 Task: Add Delhi in the city.
Action: Mouse moved to (819, 111)
Screenshot: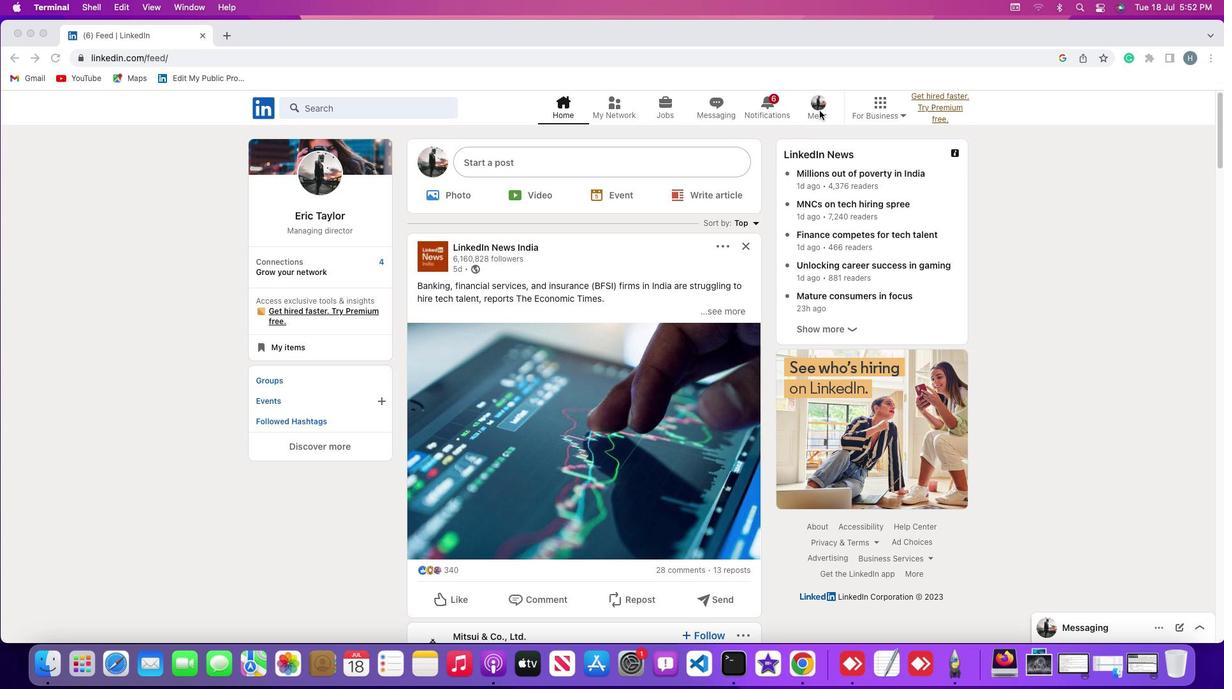 
Action: Mouse pressed left at (819, 111)
Screenshot: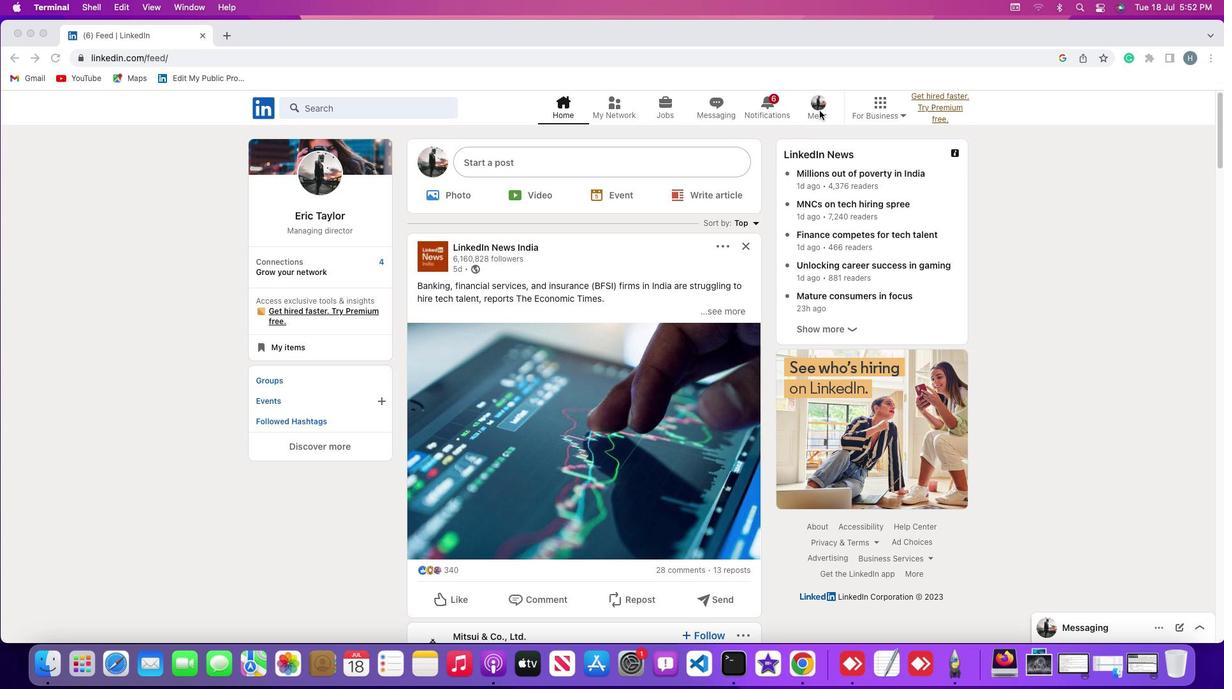 
Action: Mouse moved to (821, 112)
Screenshot: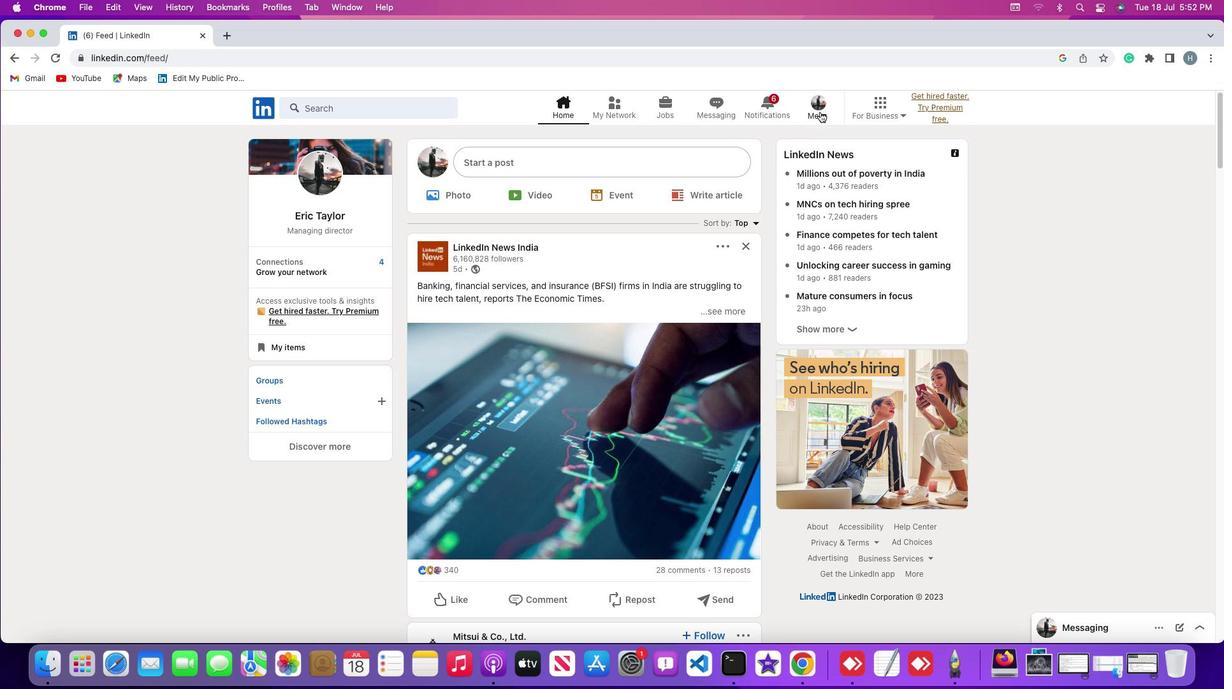 
Action: Mouse pressed left at (821, 112)
Screenshot: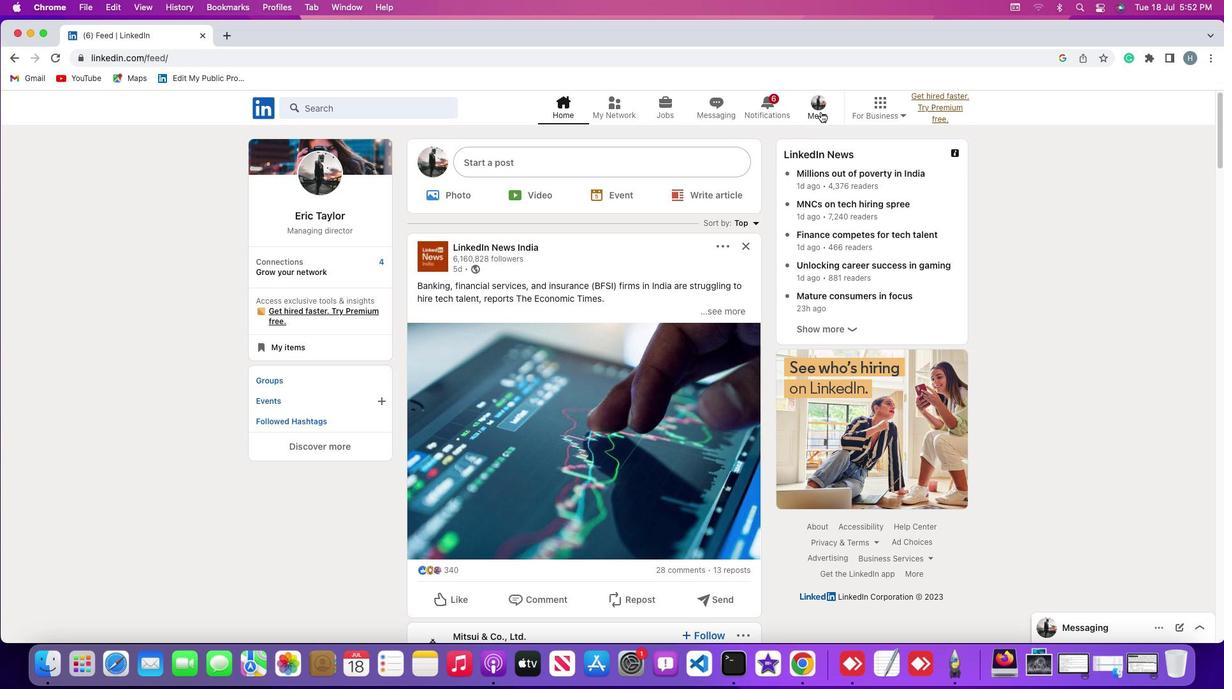 
Action: Mouse moved to (798, 179)
Screenshot: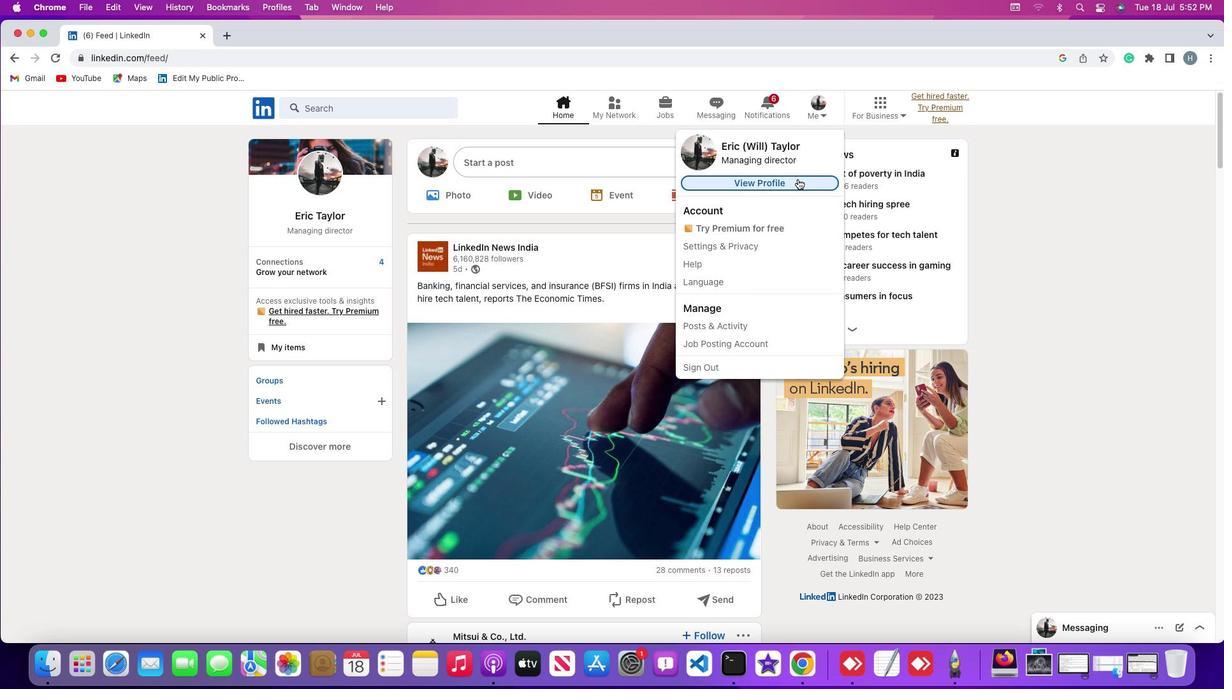 
Action: Mouse pressed left at (798, 179)
Screenshot: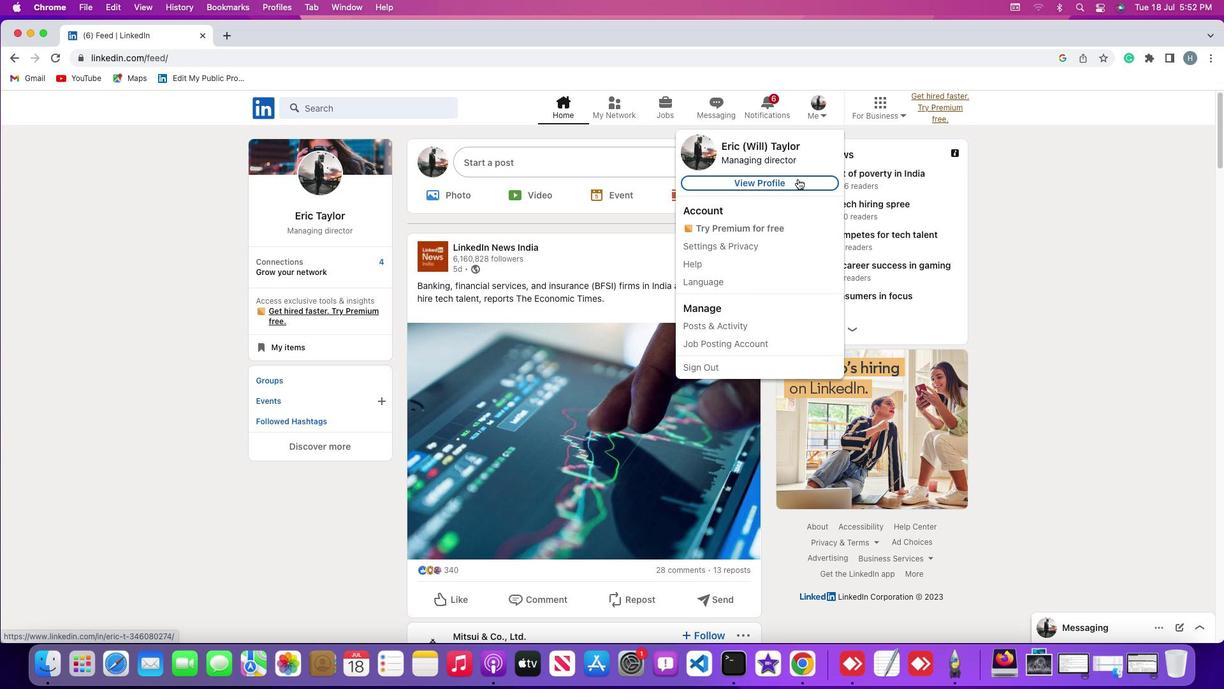 
Action: Mouse moved to (739, 285)
Screenshot: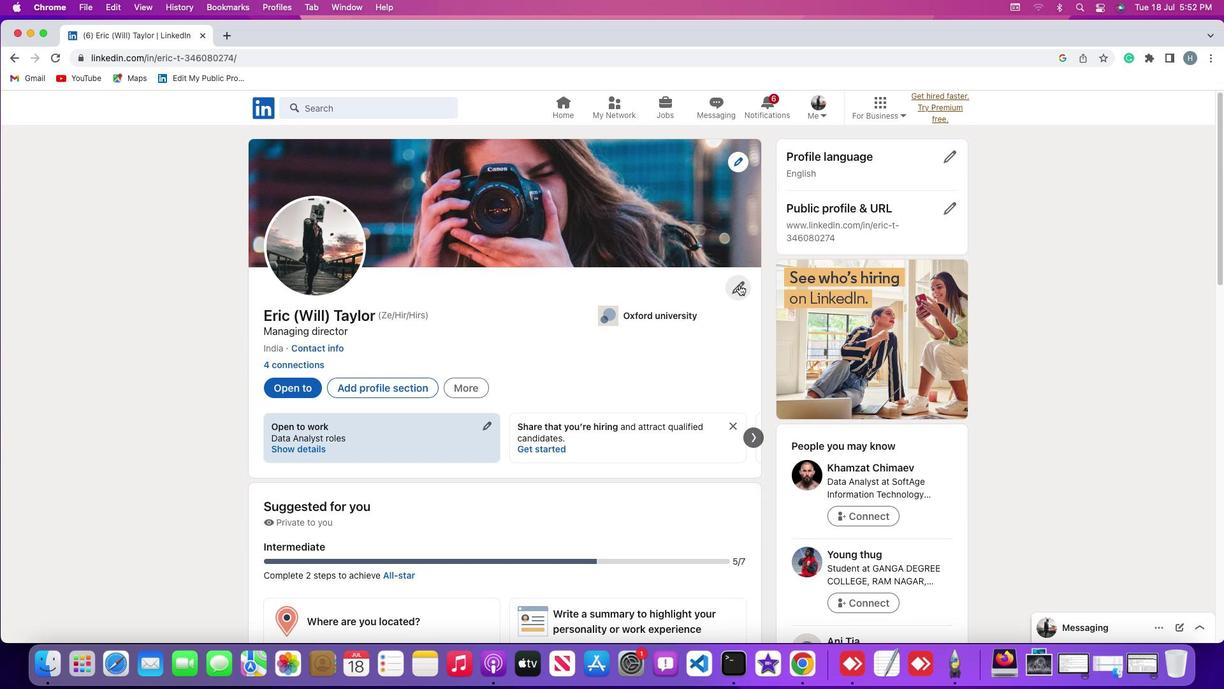 
Action: Mouse pressed left at (739, 285)
Screenshot: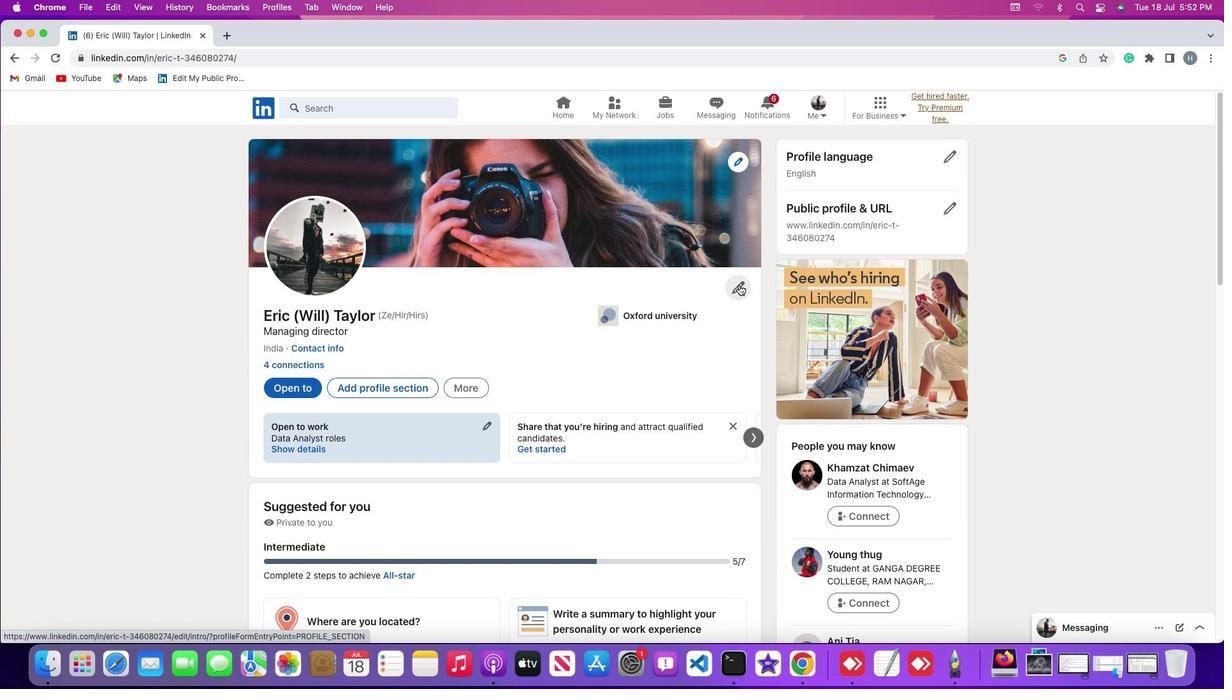 
Action: Mouse moved to (563, 361)
Screenshot: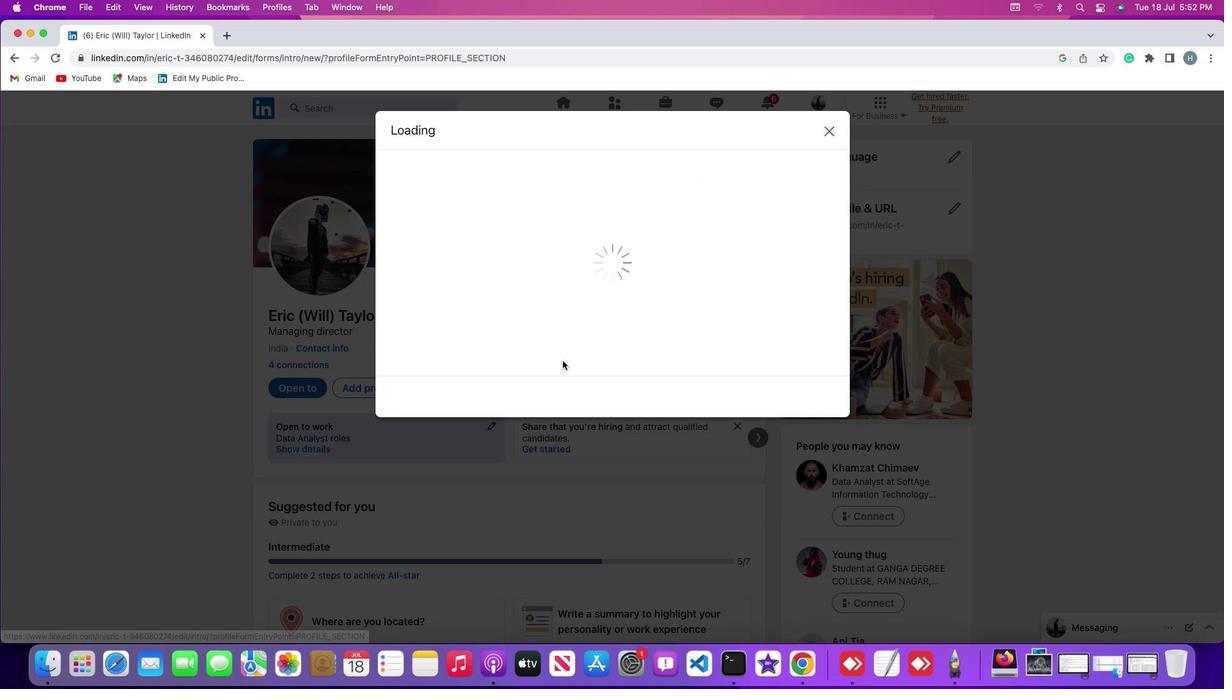 
Action: Mouse scrolled (563, 361) with delta (0, 0)
Screenshot: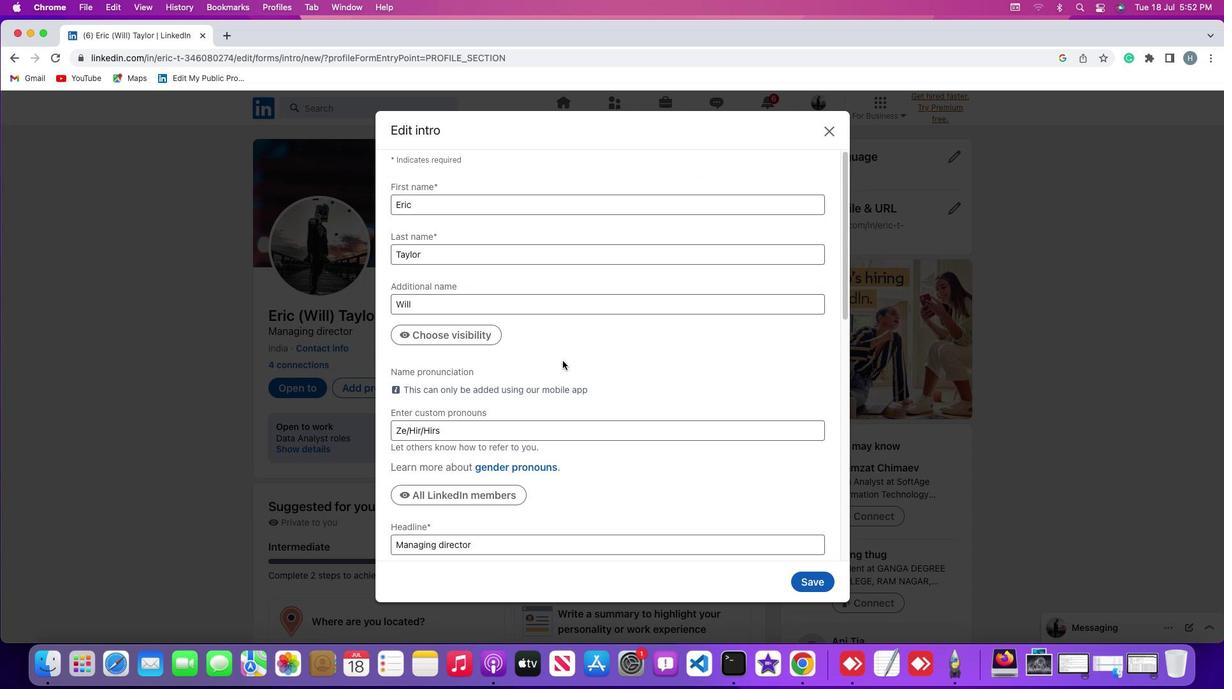 
Action: Mouse scrolled (563, 361) with delta (0, 0)
Screenshot: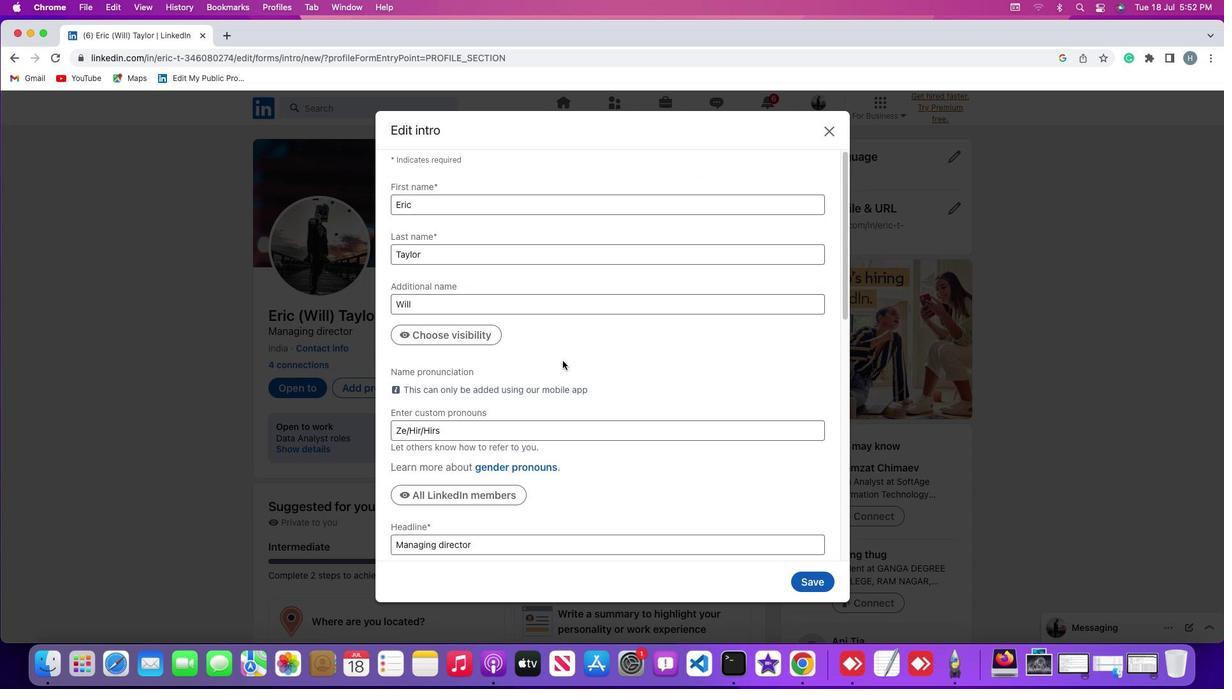 
Action: Mouse scrolled (563, 361) with delta (0, -1)
Screenshot: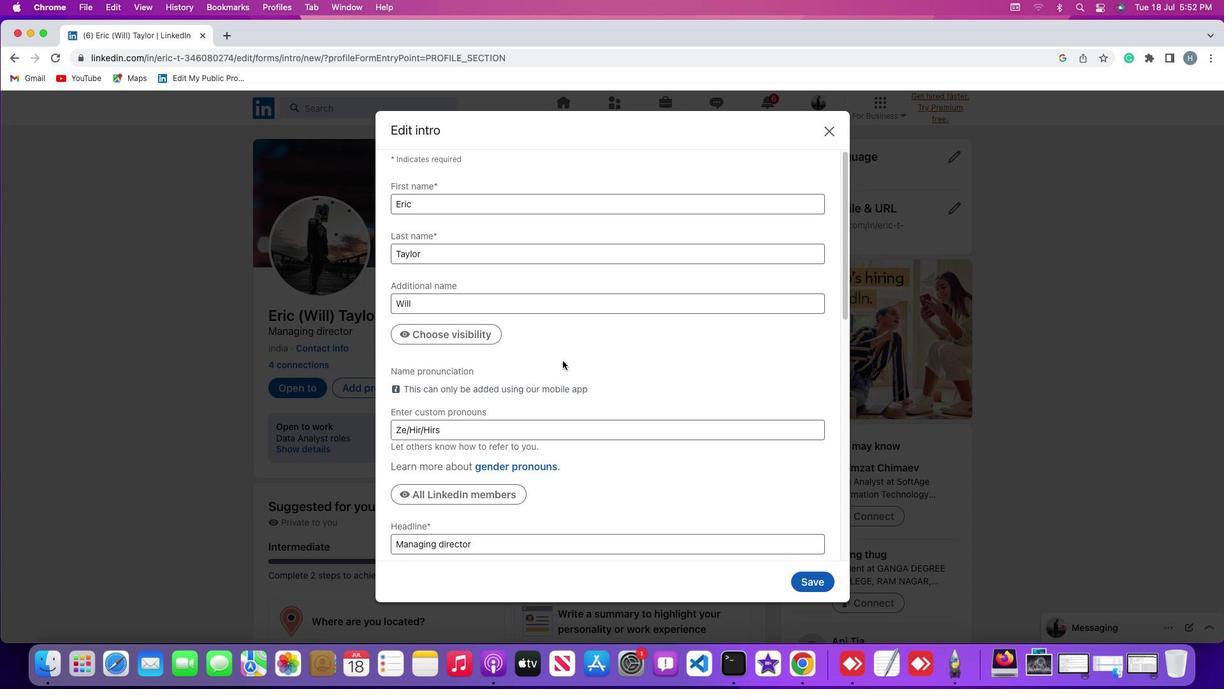 
Action: Mouse scrolled (563, 361) with delta (0, -3)
Screenshot: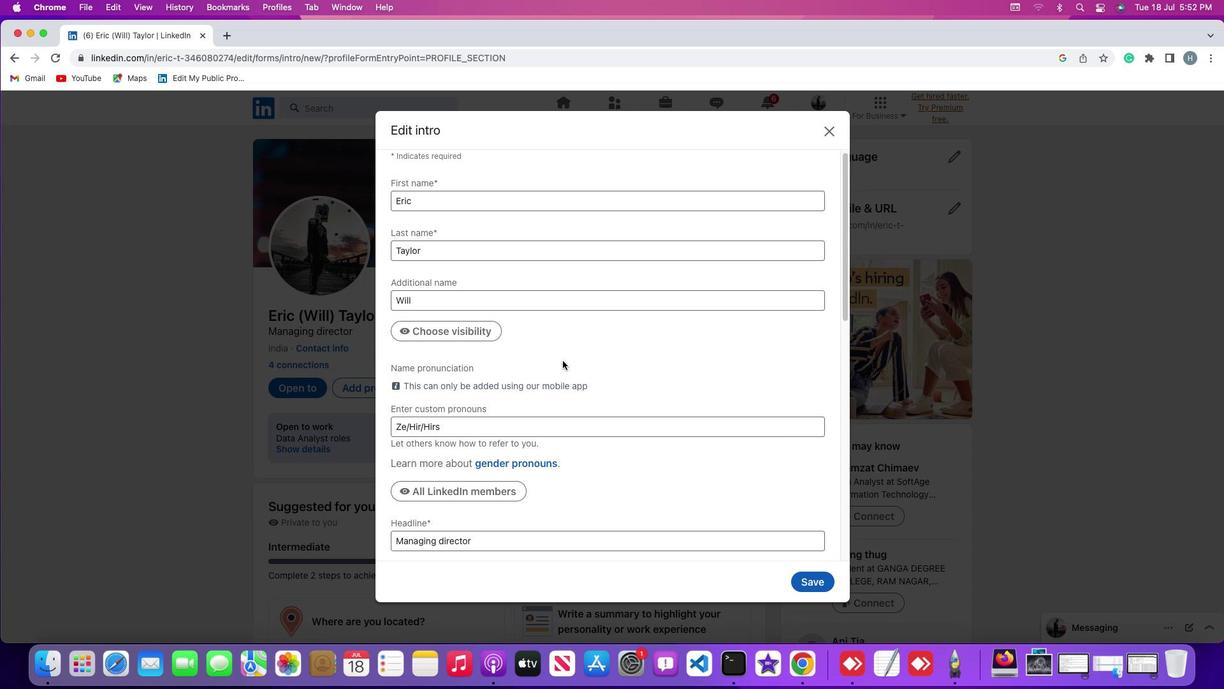 
Action: Mouse scrolled (563, 361) with delta (0, -3)
Screenshot: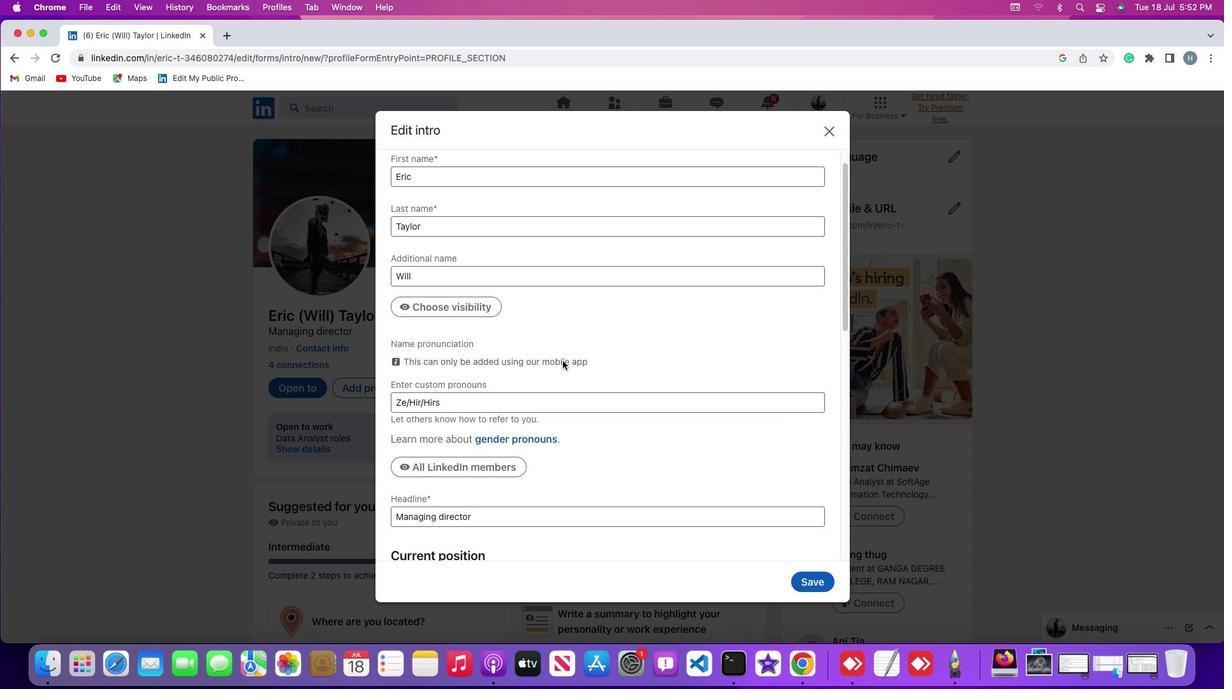 
Action: Mouse scrolled (563, 361) with delta (0, 0)
Screenshot: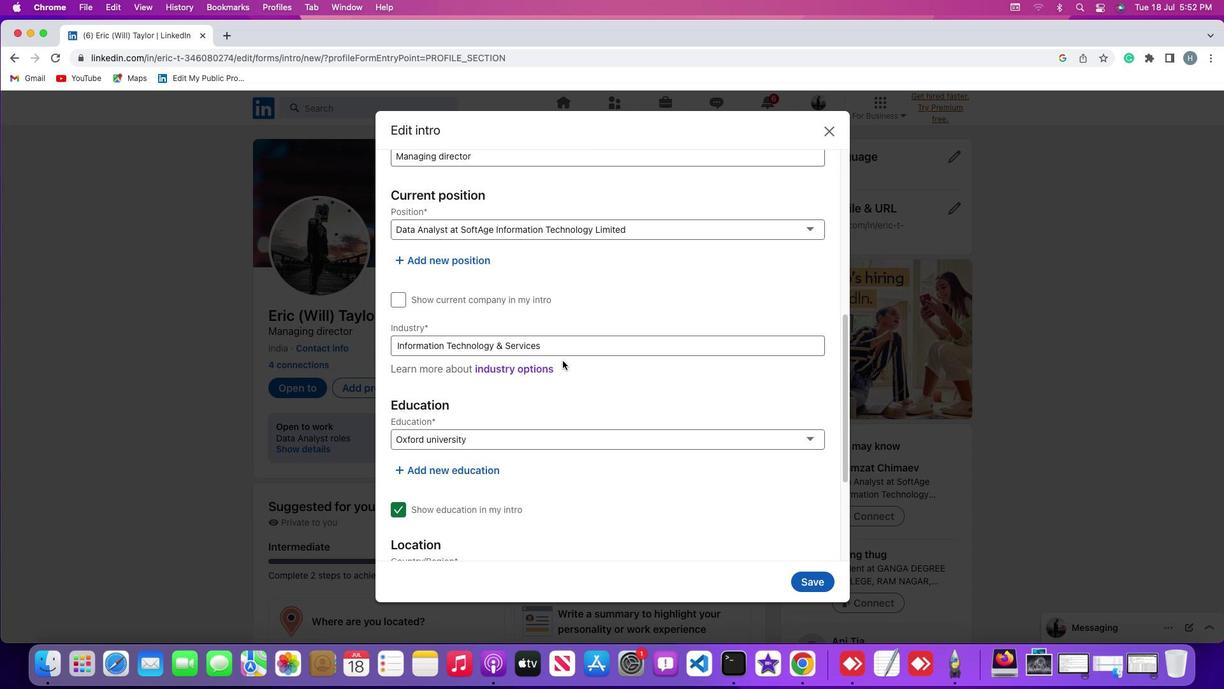 
Action: Mouse scrolled (563, 361) with delta (0, 0)
Screenshot: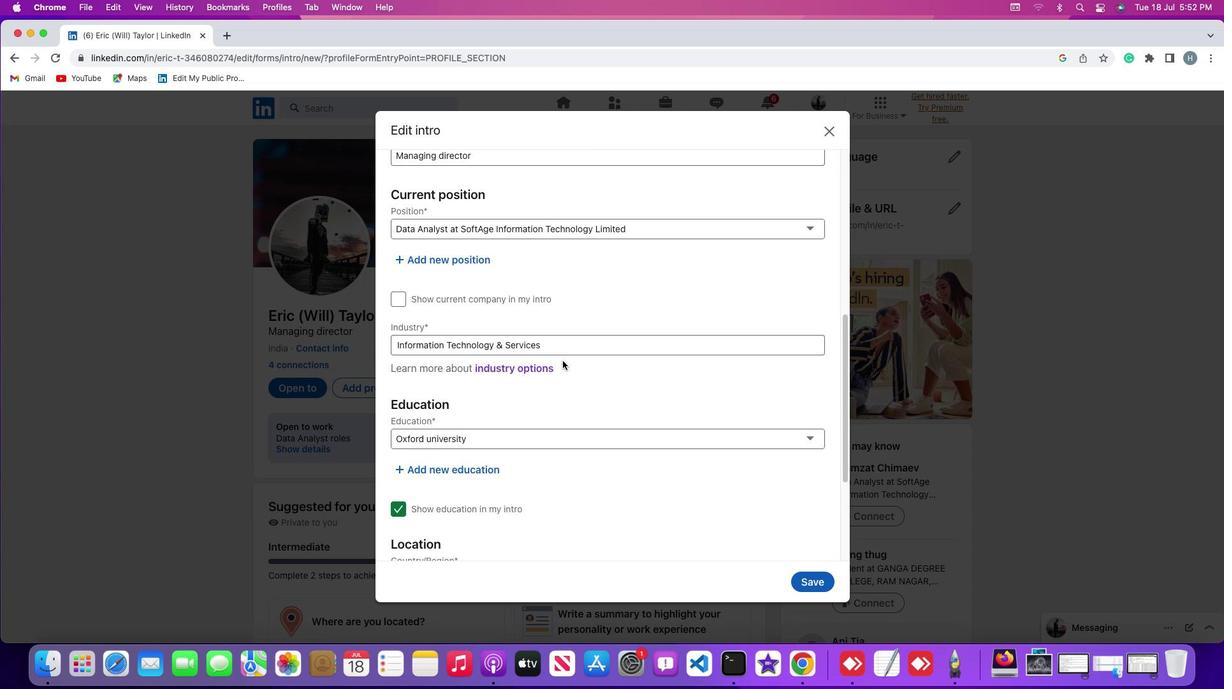 
Action: Mouse scrolled (563, 361) with delta (0, -1)
Screenshot: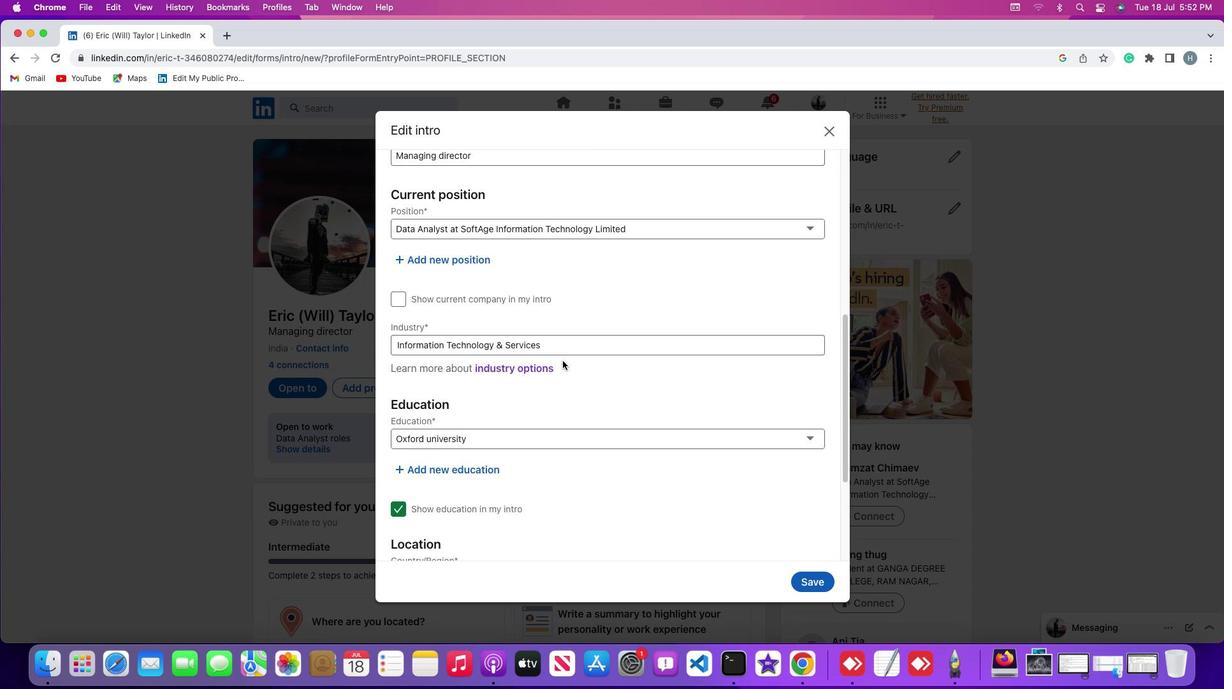 
Action: Mouse scrolled (563, 361) with delta (0, -2)
Screenshot: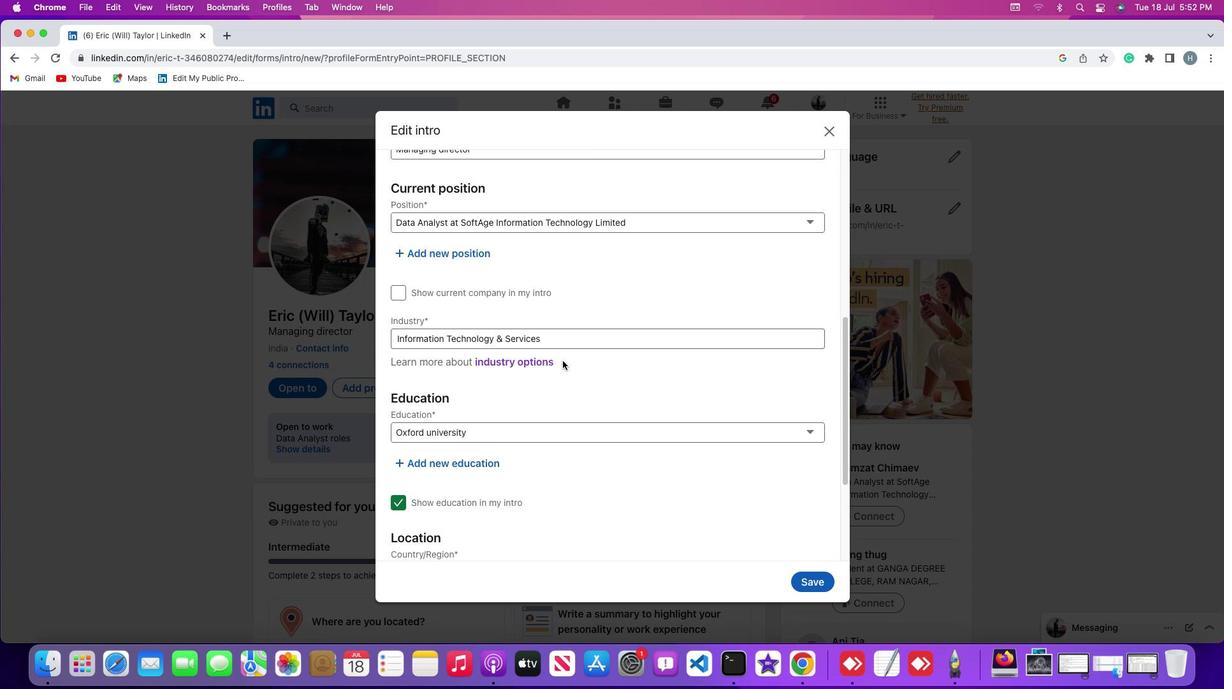 
Action: Mouse scrolled (563, 361) with delta (0, -3)
Screenshot: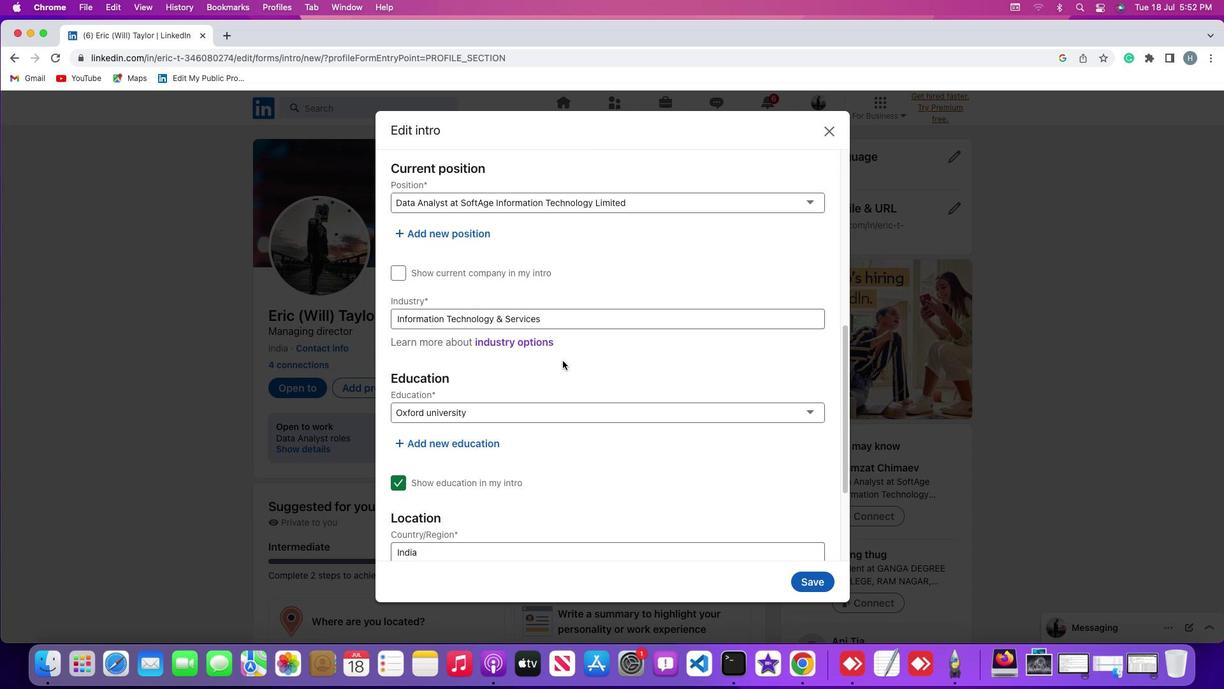 
Action: Mouse scrolled (563, 361) with delta (0, 0)
Screenshot: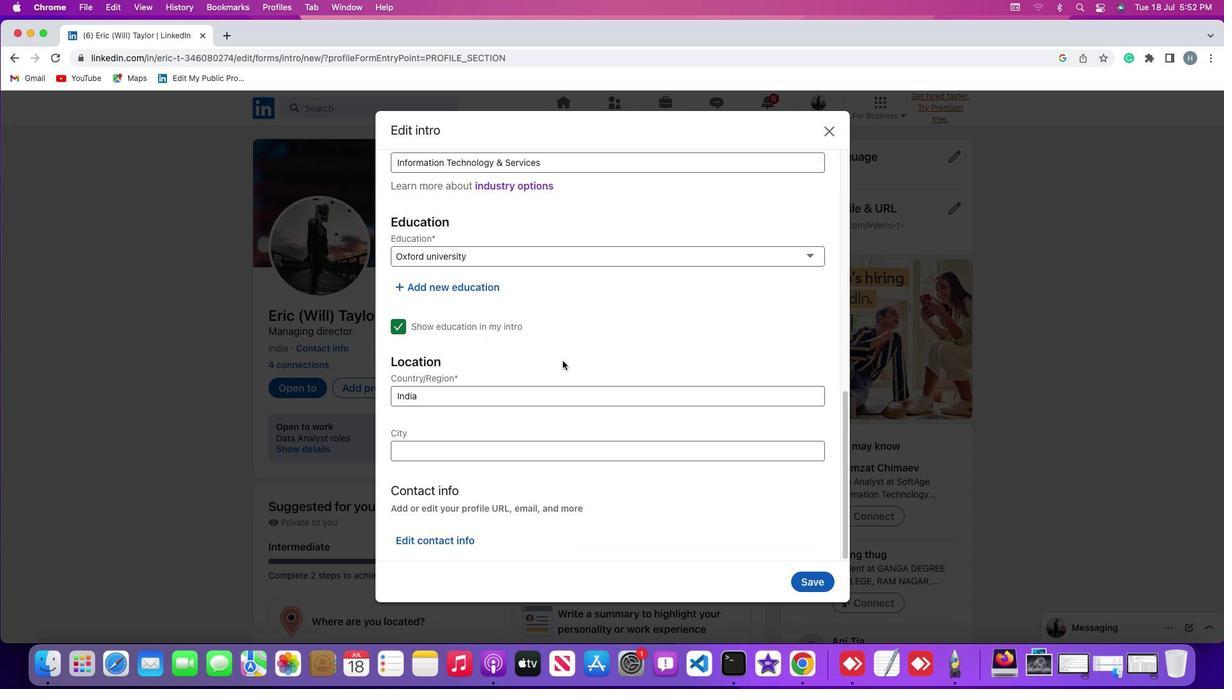 
Action: Mouse scrolled (563, 361) with delta (0, 0)
Screenshot: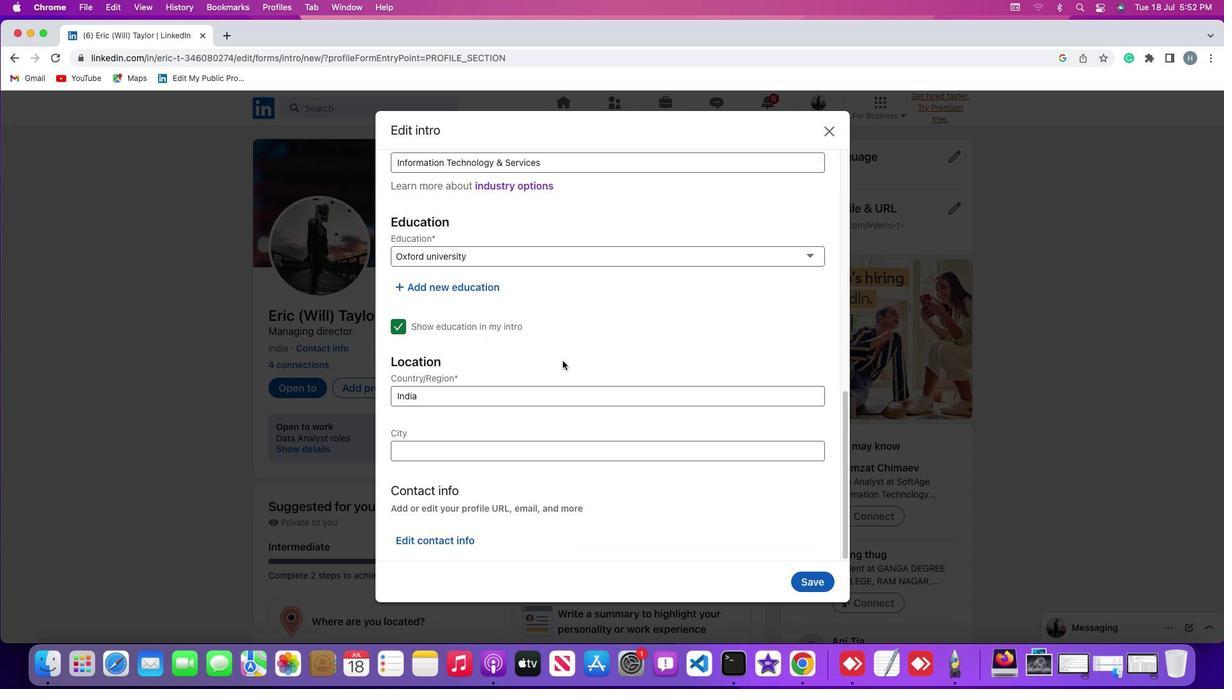 
Action: Mouse scrolled (563, 361) with delta (0, -1)
Screenshot: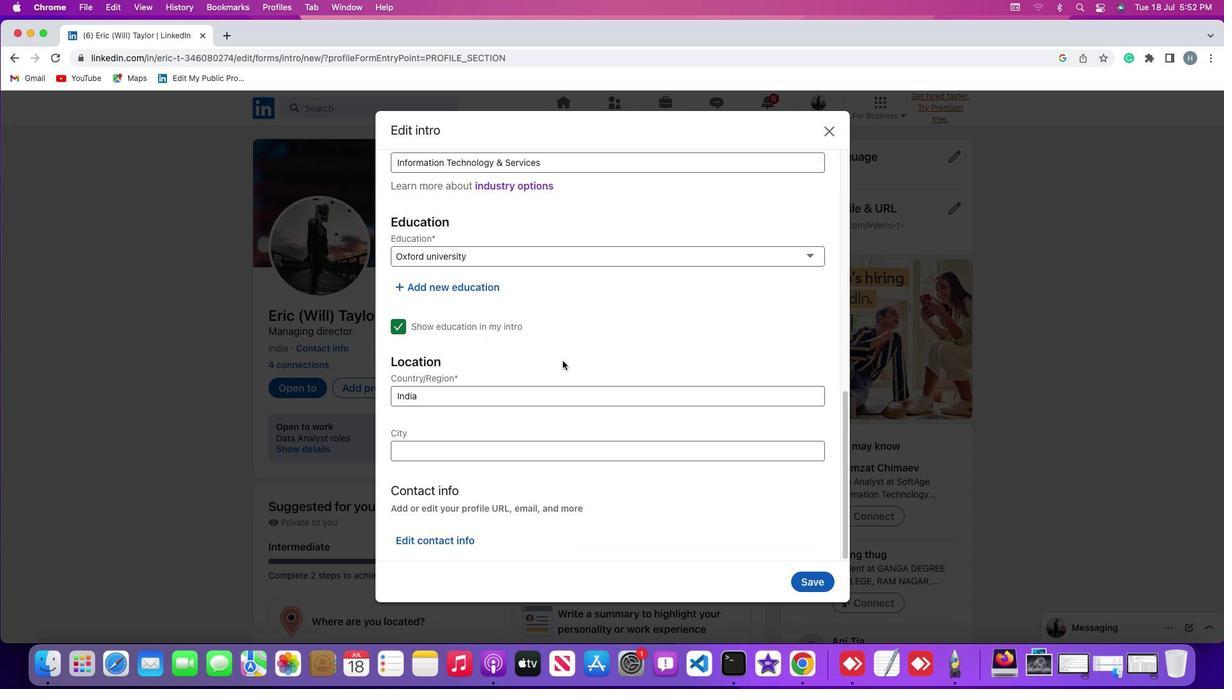 
Action: Mouse scrolled (563, 361) with delta (0, -2)
Screenshot: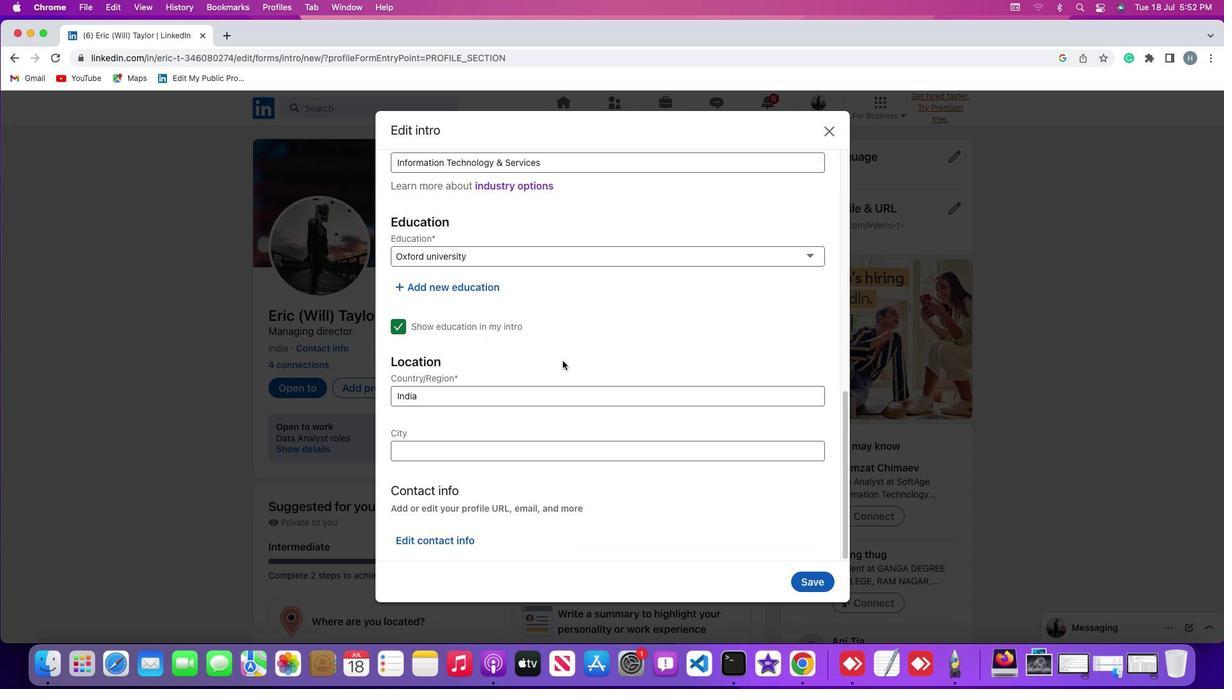 
Action: Mouse scrolled (563, 361) with delta (0, -3)
Screenshot: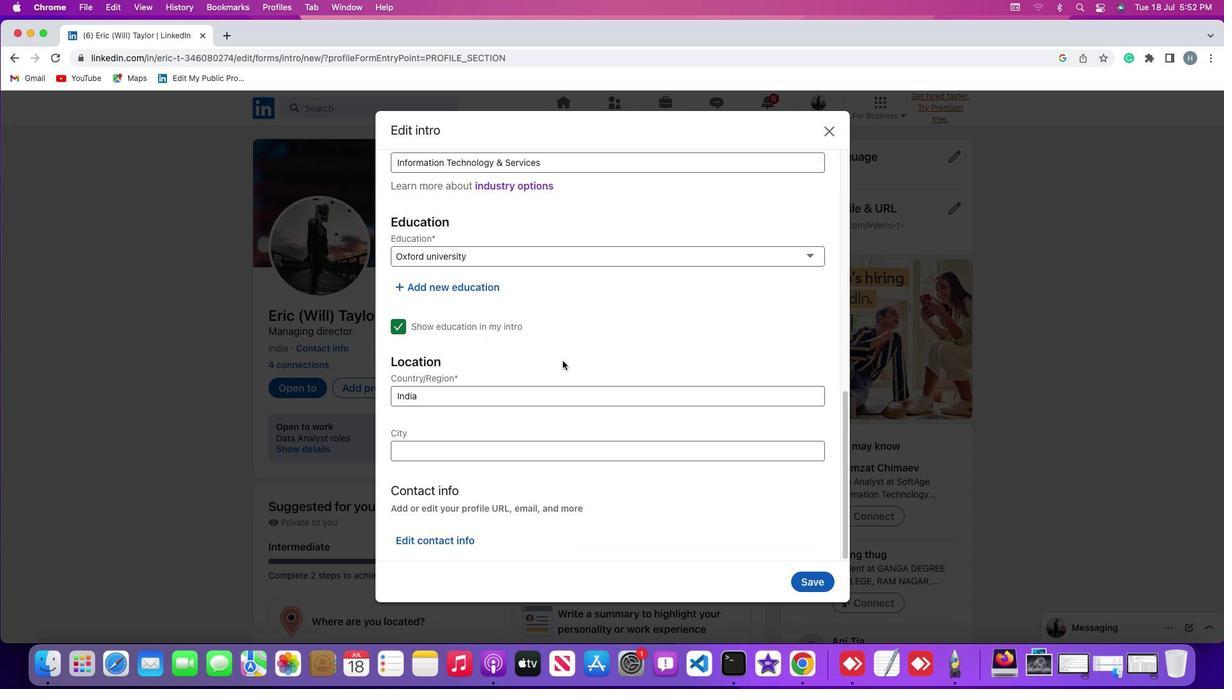 
Action: Mouse moved to (571, 456)
Screenshot: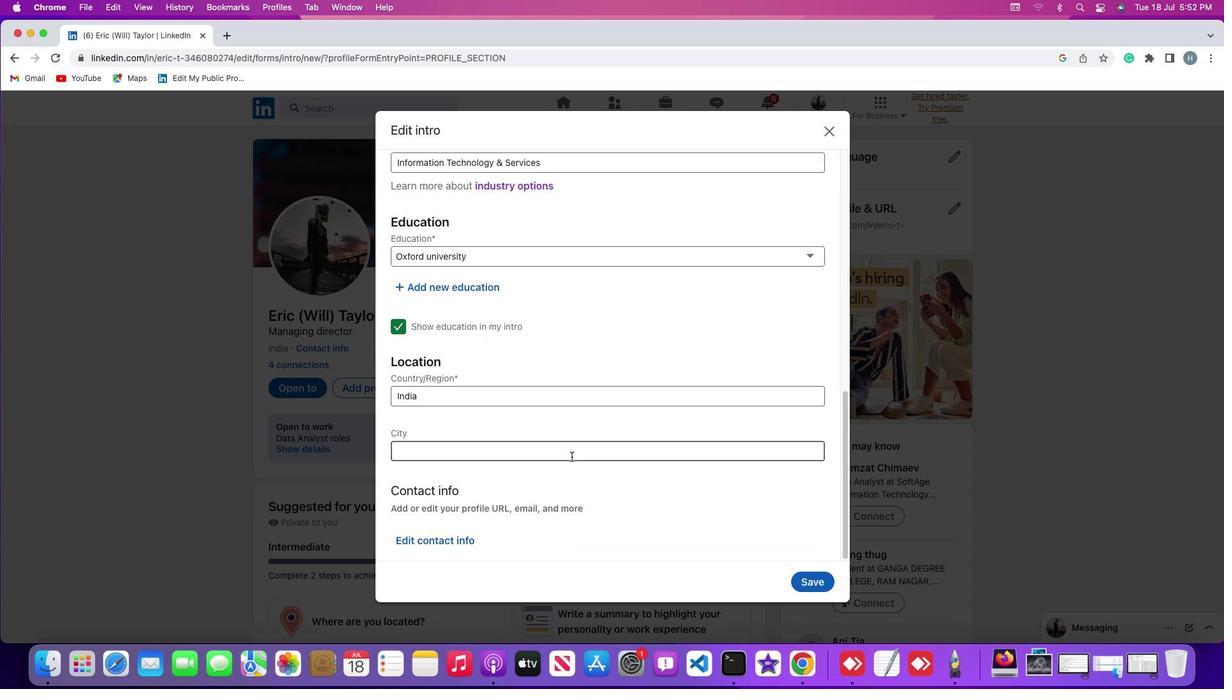 
Action: Mouse pressed left at (571, 456)
Screenshot: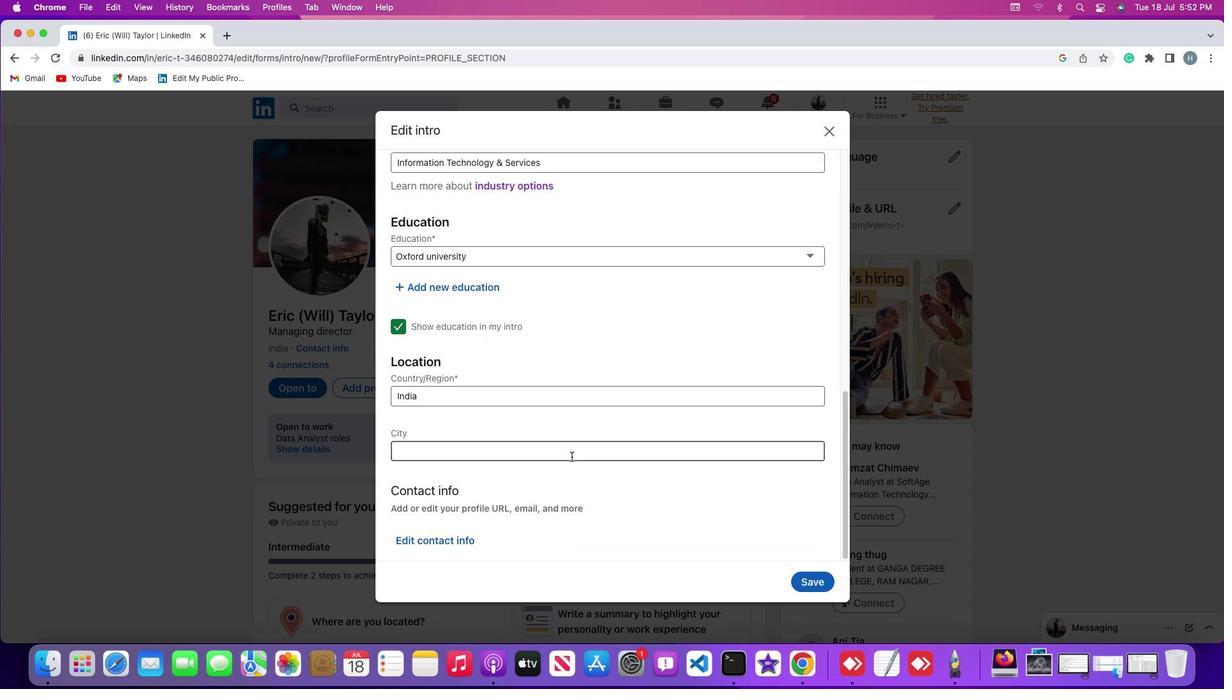 
Action: Mouse moved to (571, 456)
Screenshot: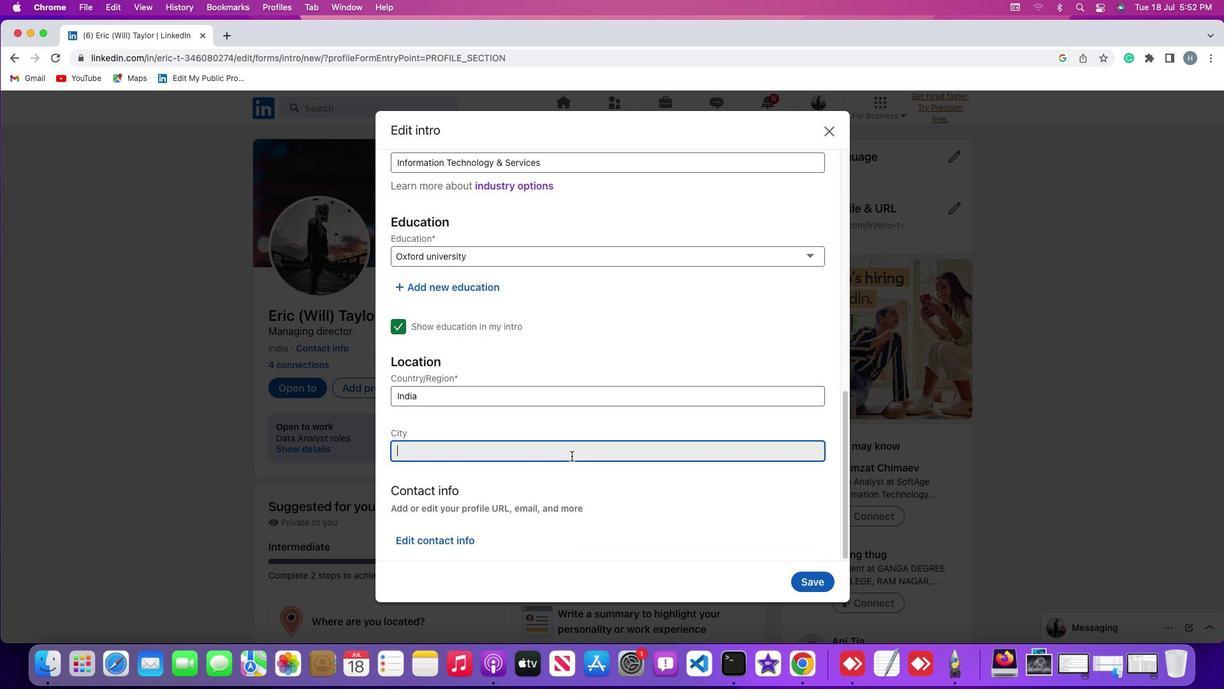 
Action: Key pressed Key.shift'D''e''l''h''i'
Screenshot: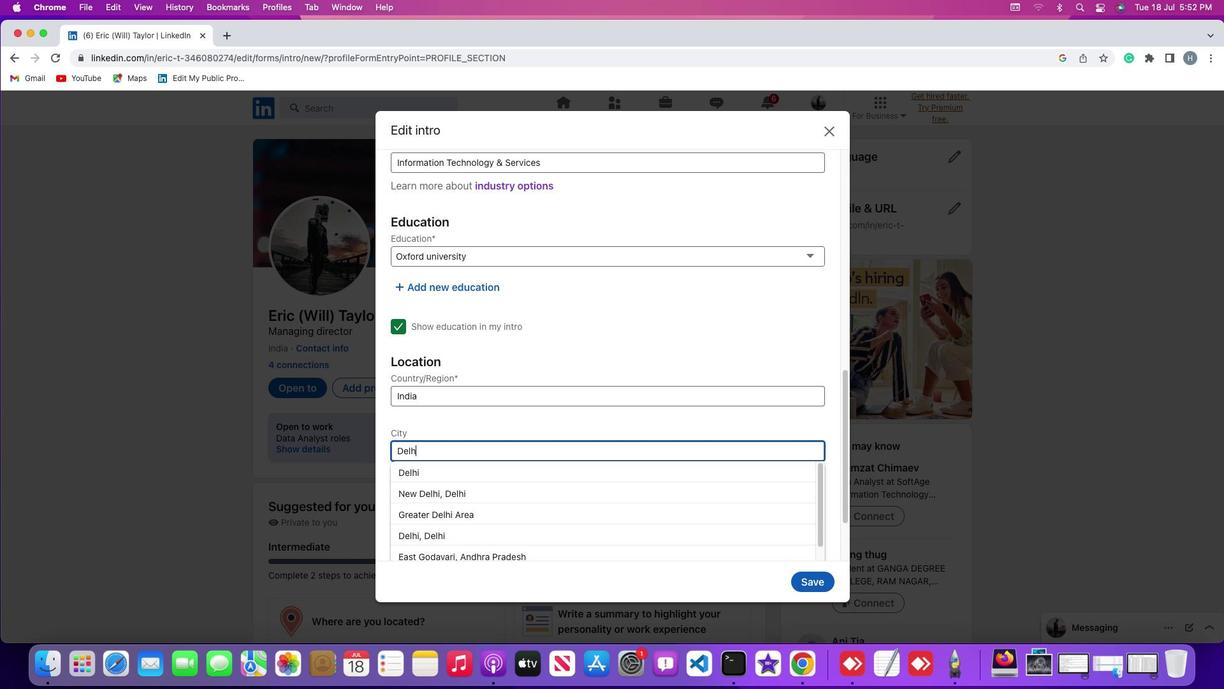 
Action: Mouse moved to (575, 474)
Screenshot: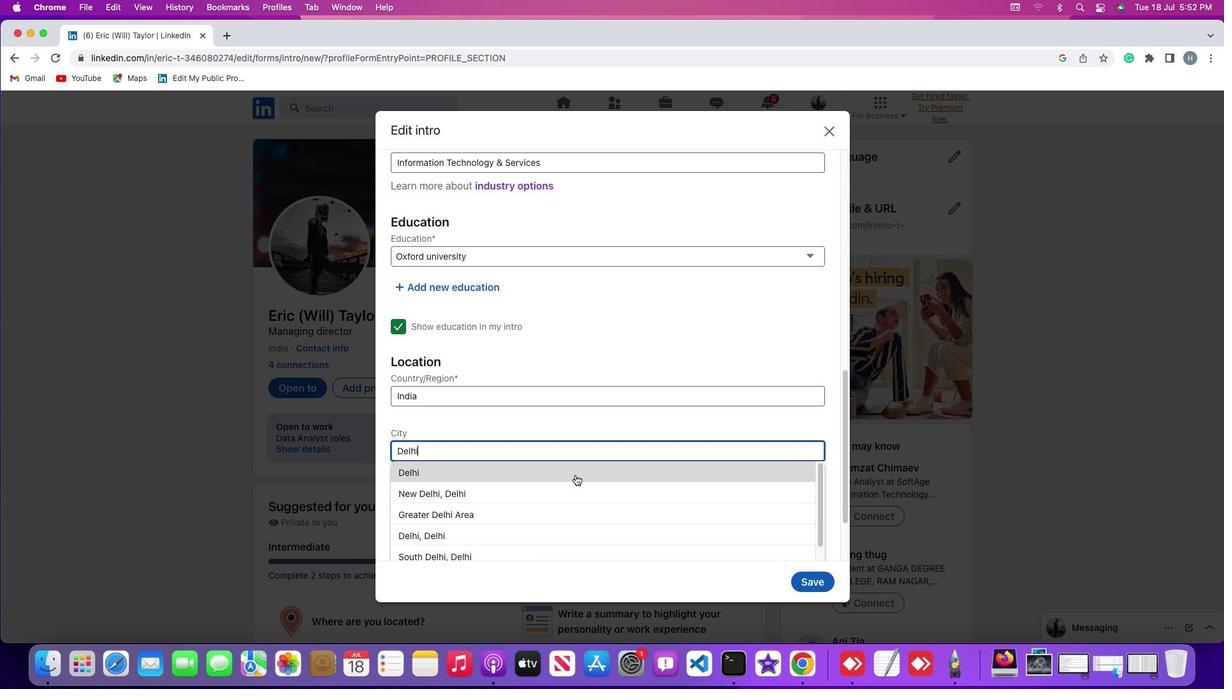 
Action: Mouse pressed left at (575, 474)
Screenshot: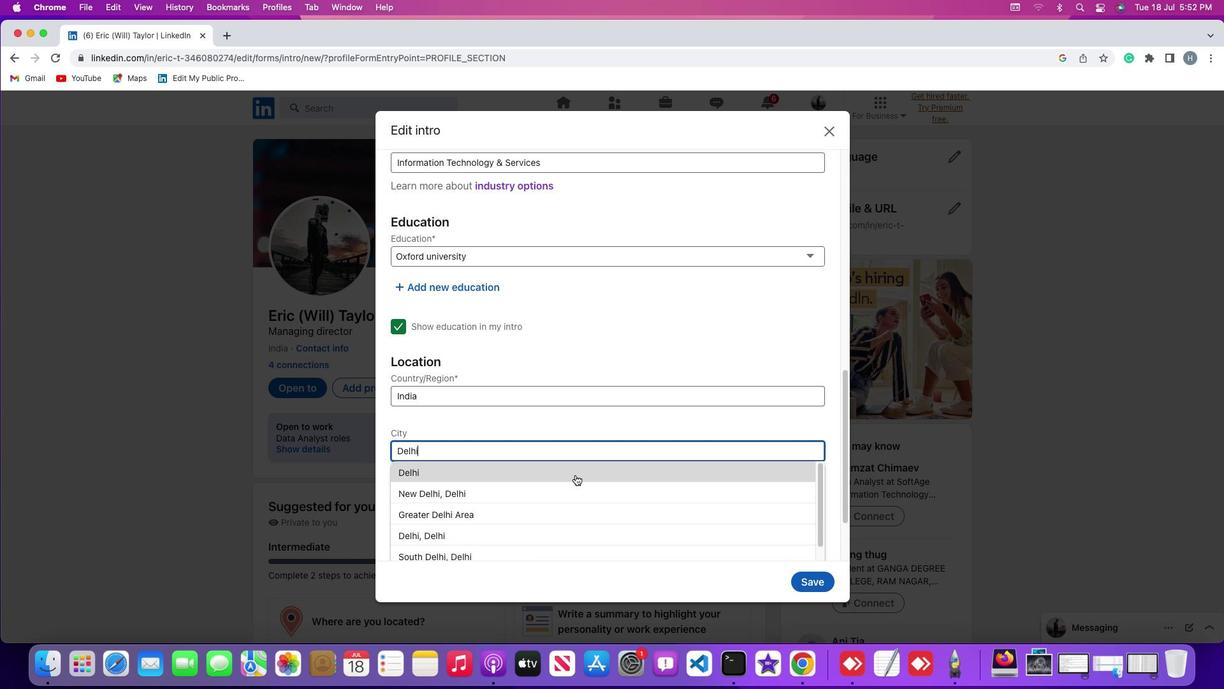 
Action: Mouse moved to (648, 419)
Screenshot: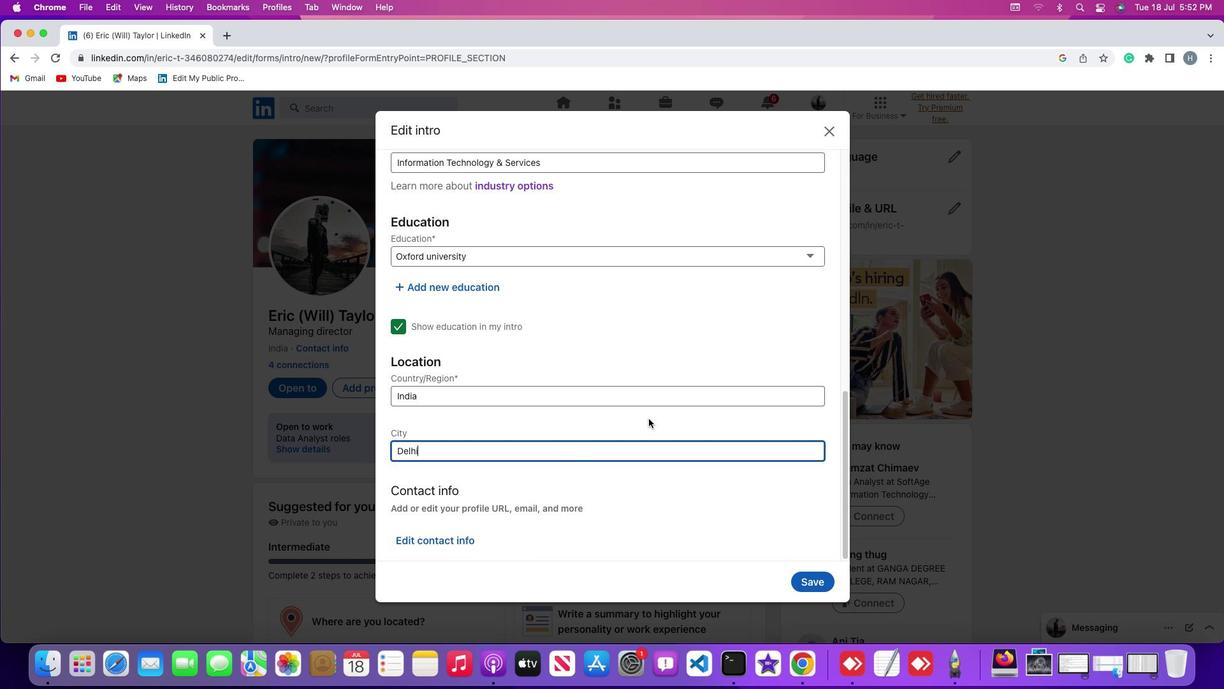 
